 Task: Create a task  Improve UI/UX of the app on mobile devices , assign it to team member softage.7@softage.net in the project Transpire and update the status of the task to  Off Track , set the priority of the task to Medium.
Action: Mouse moved to (68, 412)
Screenshot: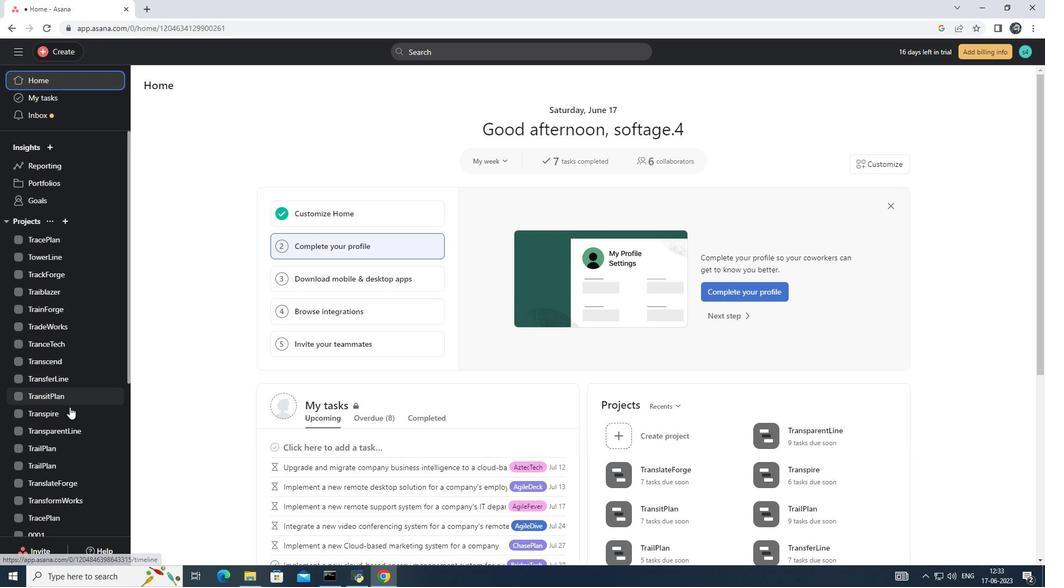 
Action: Mouse pressed left at (68, 412)
Screenshot: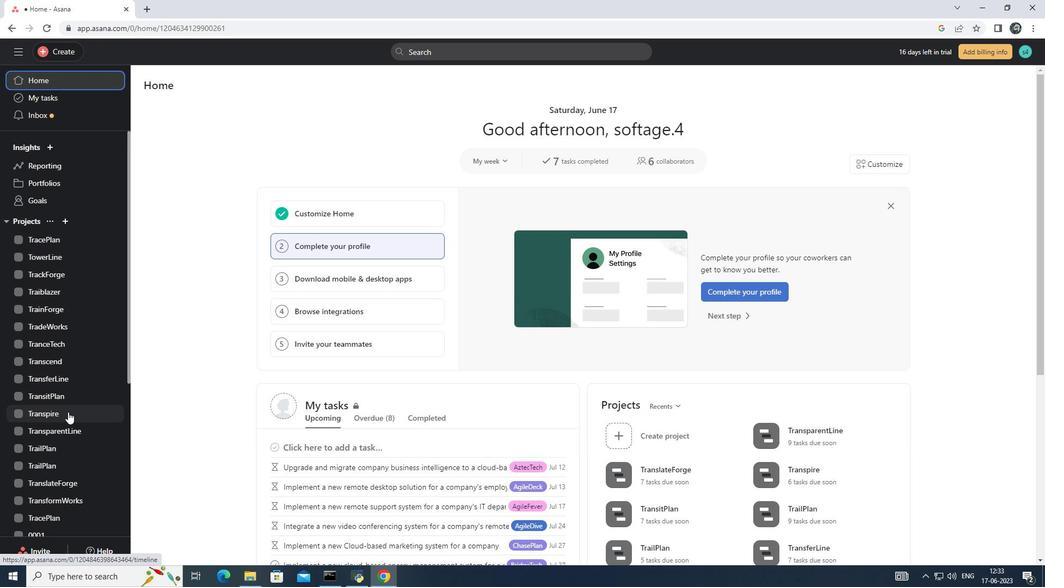 
Action: Mouse moved to (289, 227)
Screenshot: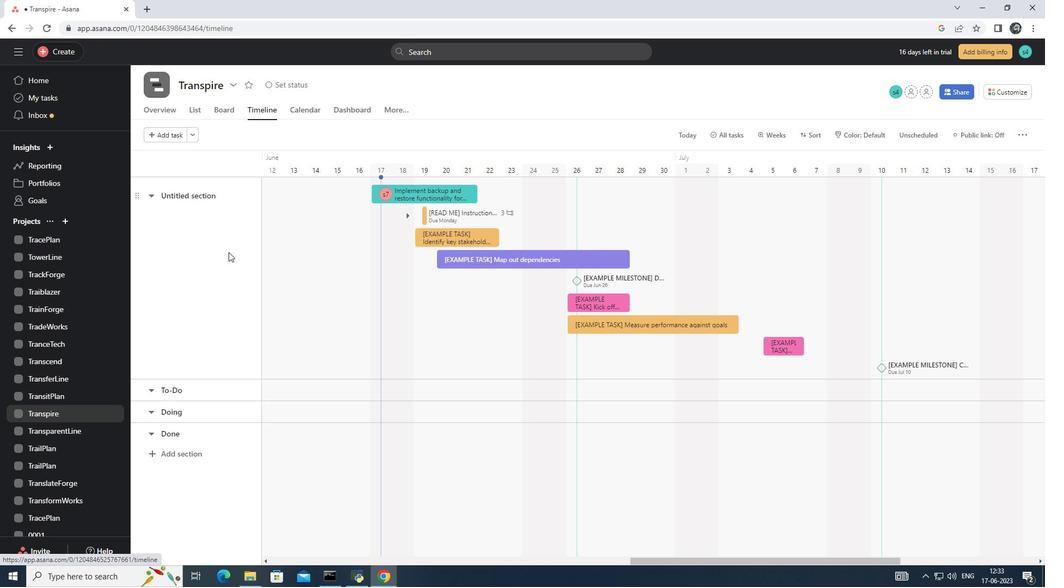 
Action: Mouse scrolled (289, 228) with delta (0, 0)
Screenshot: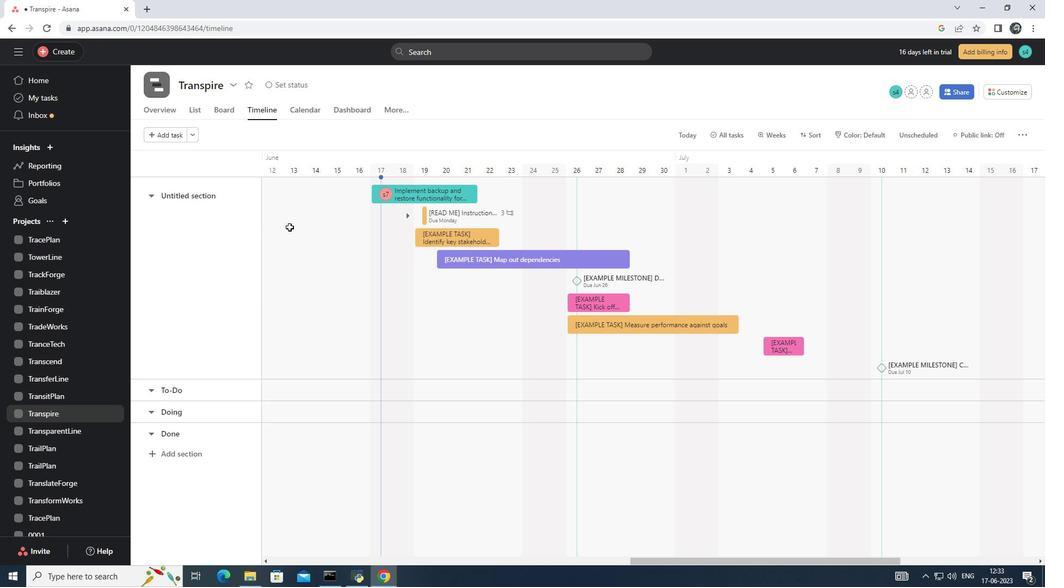 
Action: Mouse scrolled (289, 228) with delta (0, 0)
Screenshot: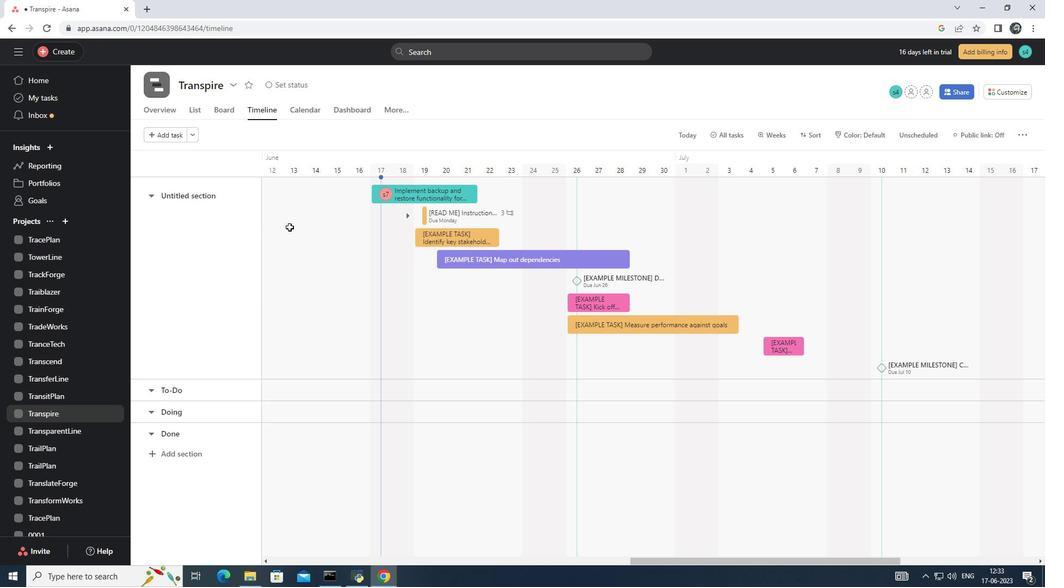 
Action: Mouse moved to (163, 130)
Screenshot: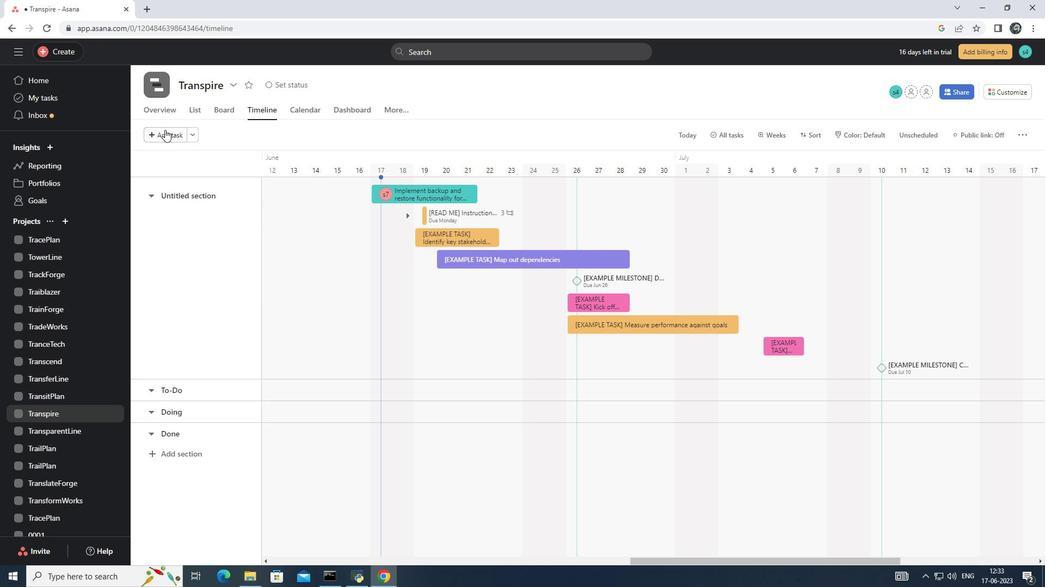
Action: Mouse pressed left at (163, 130)
Screenshot: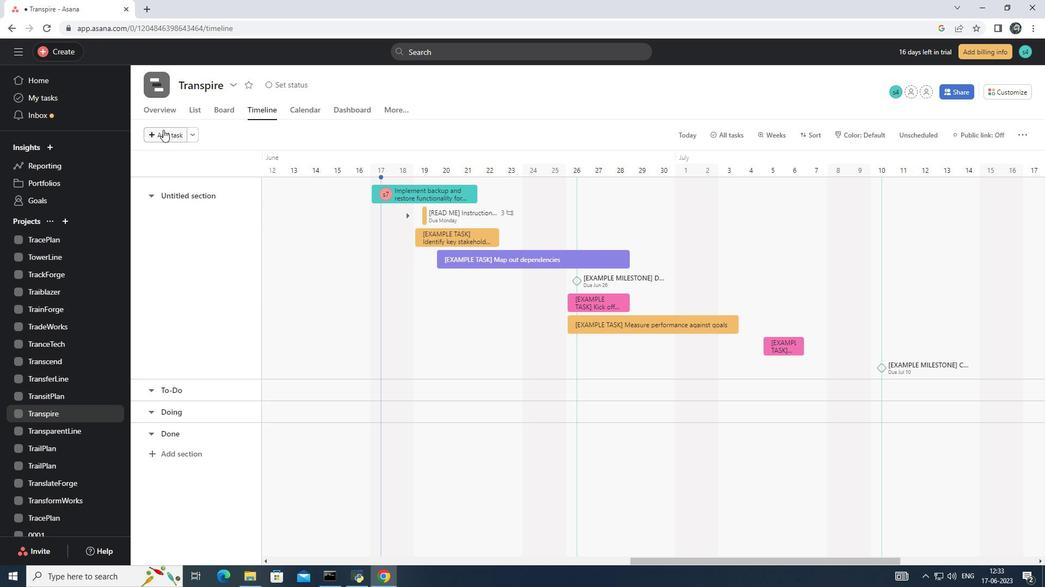 
Action: Mouse moved to (397, 197)
Screenshot: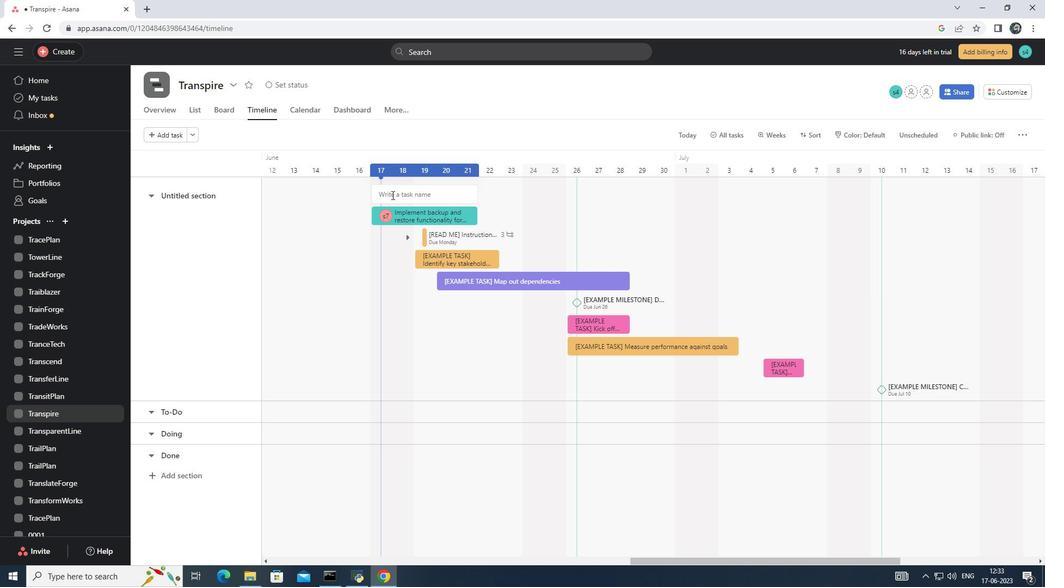 
Action: Mouse pressed left at (397, 197)
Screenshot: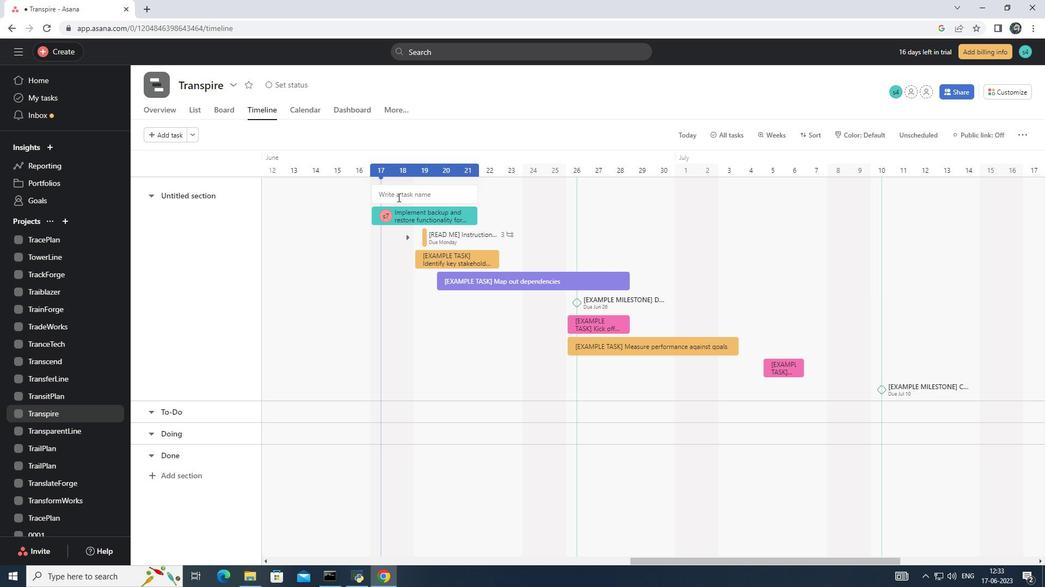 
Action: Mouse moved to (398, 197)
Screenshot: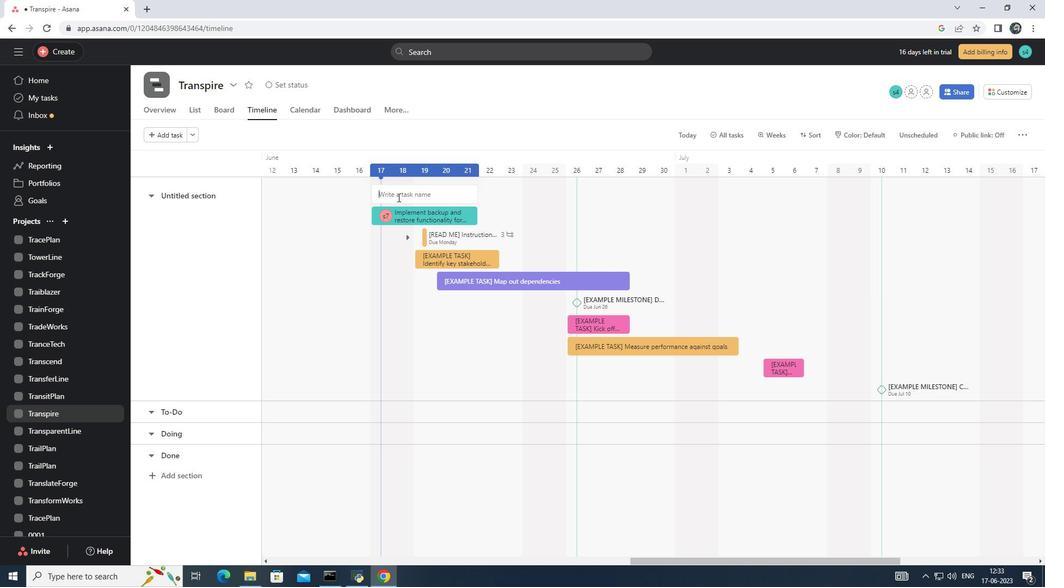 
Action: Key pressed <Key.shift>Improve<Key.space><Key.shift>UI/<Key.shift>UX<Key.space>of<Key.space>the<Key.space>app<Key.space>on<Key.space>mobile<Key.space>devices
Screenshot: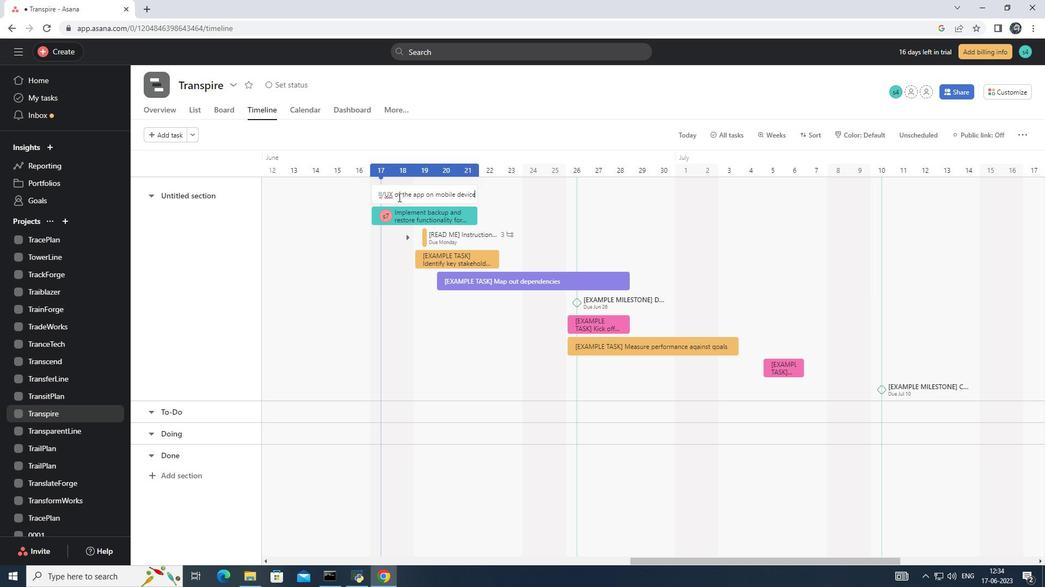
Action: Mouse moved to (438, 180)
Screenshot: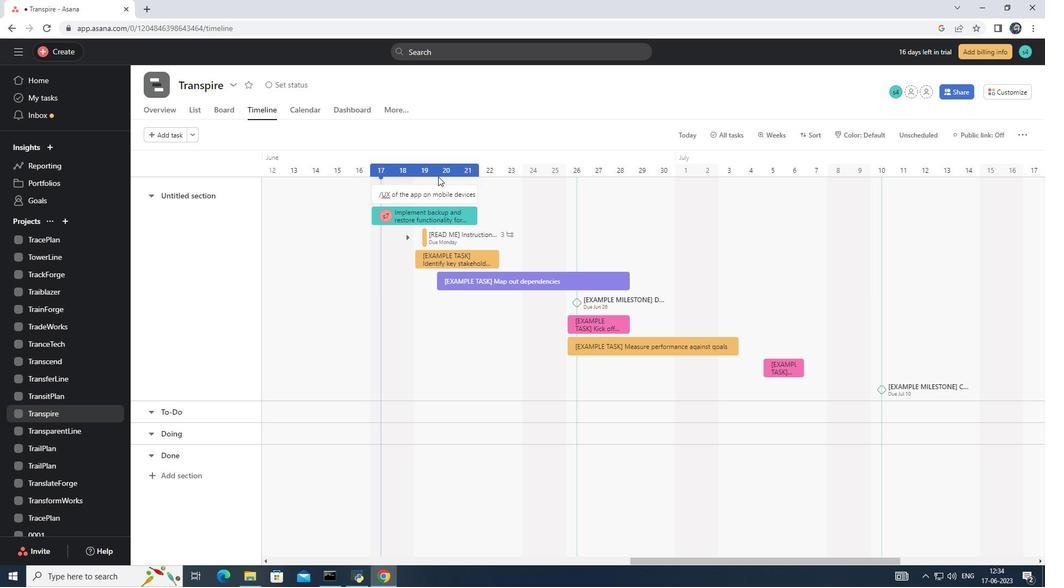 
Action: Key pressed <Key.enter>
Screenshot: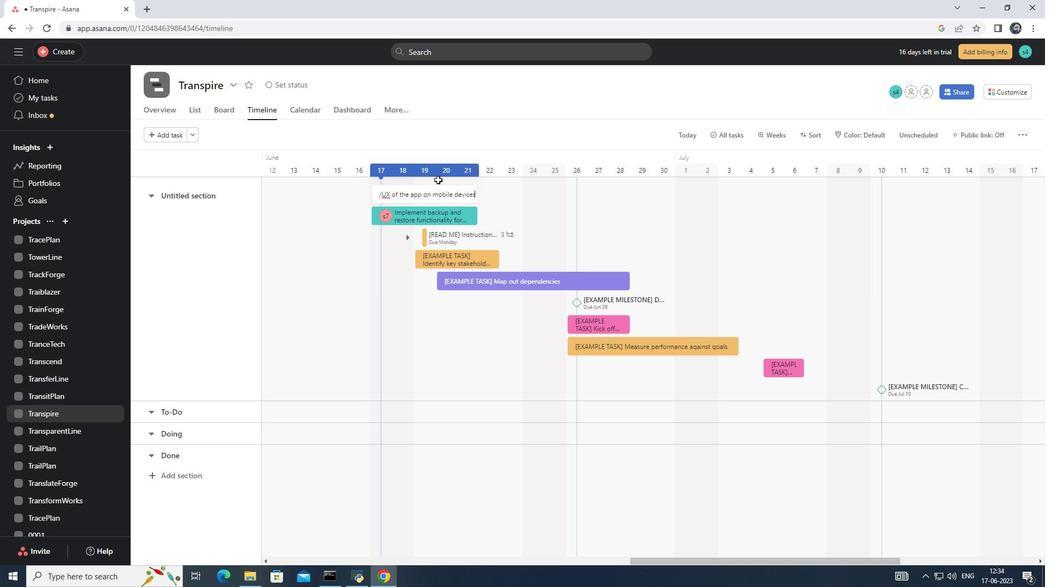 
Action: Mouse moved to (430, 193)
Screenshot: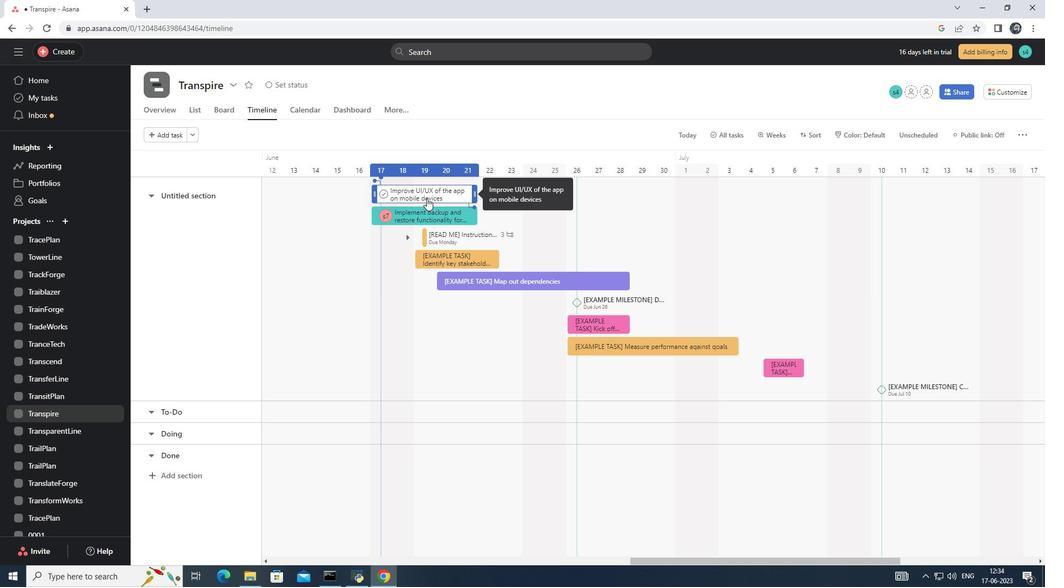 
Action: Mouse pressed left at (430, 193)
Screenshot: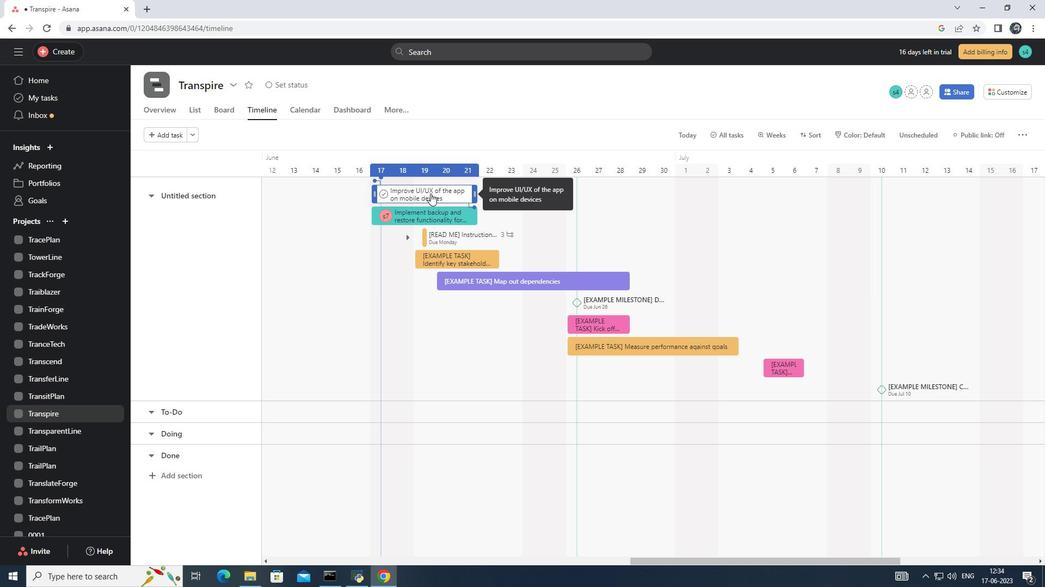 
Action: Mouse moved to (772, 189)
Screenshot: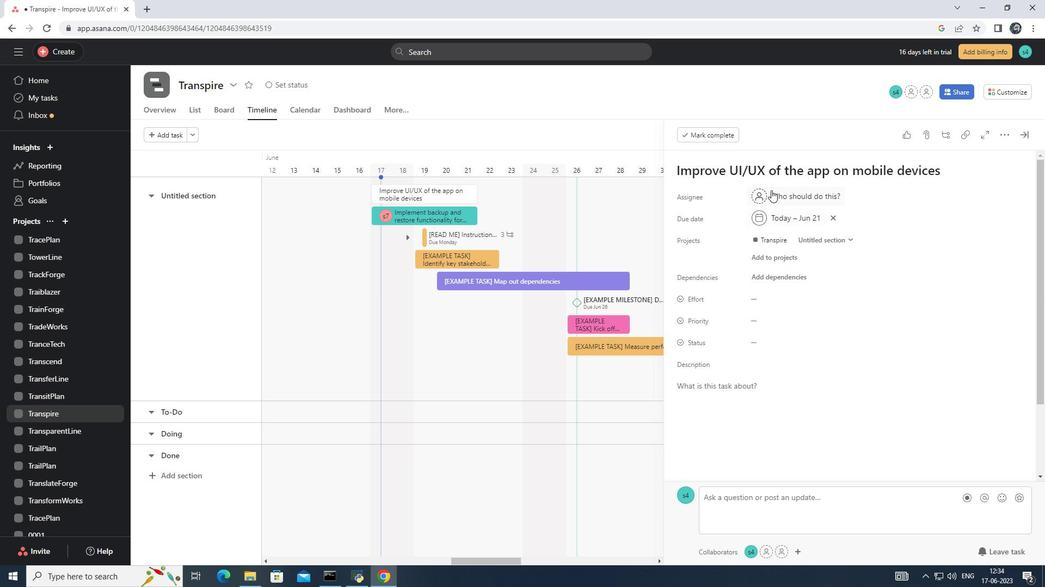 
Action: Mouse pressed left at (772, 189)
Screenshot: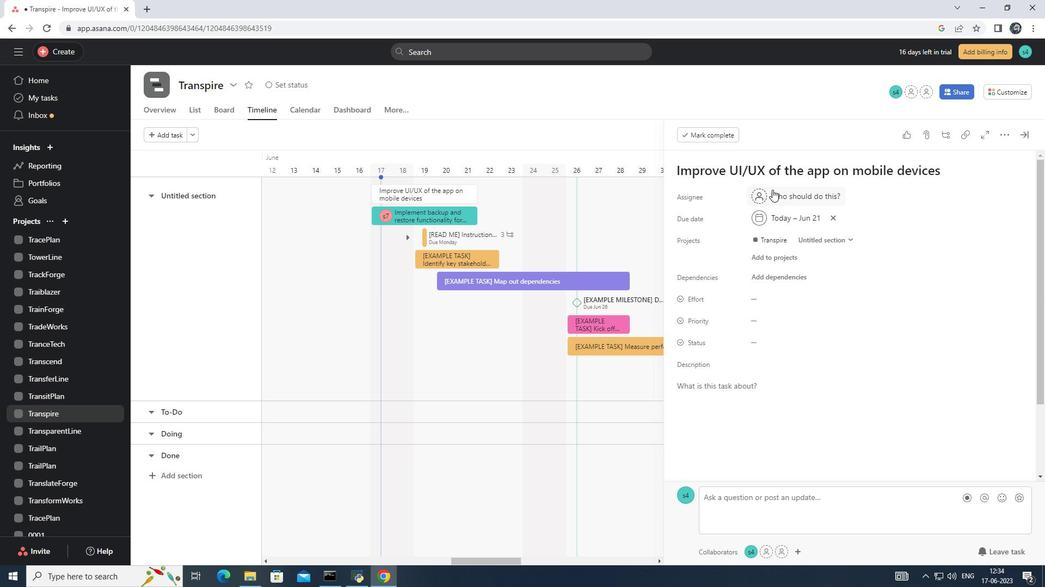 
Action: Key pressed softage.7<Key.shift>@softage.net<Key.enter>
Screenshot: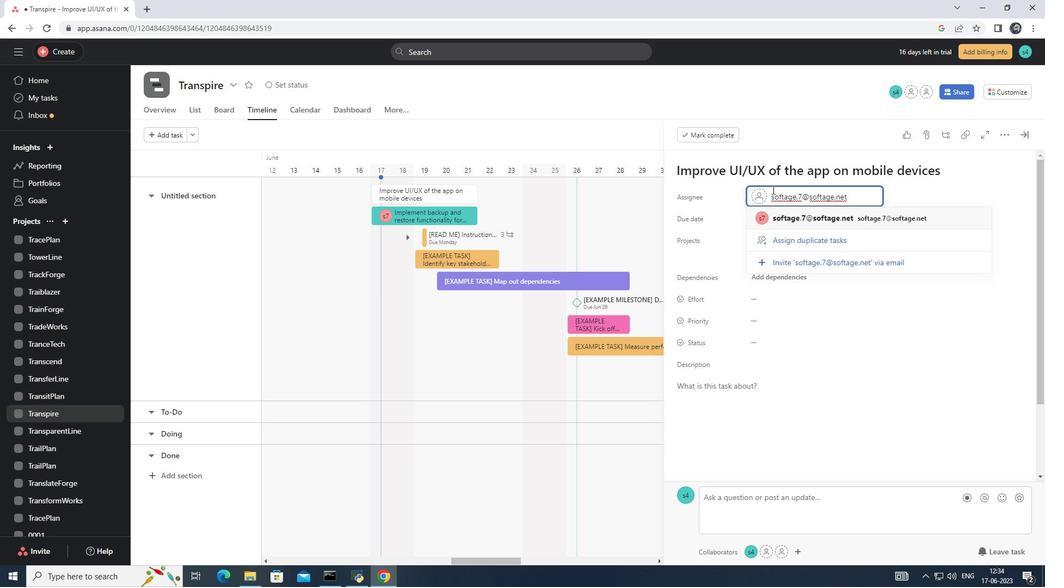 
Action: Mouse moved to (794, 341)
Screenshot: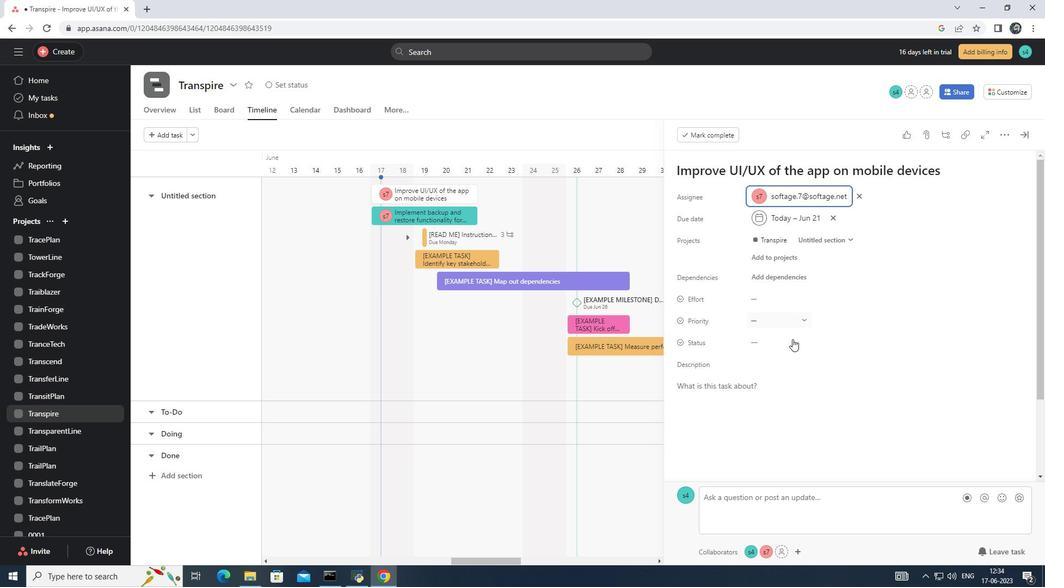 
Action: Mouse pressed left at (794, 341)
Screenshot: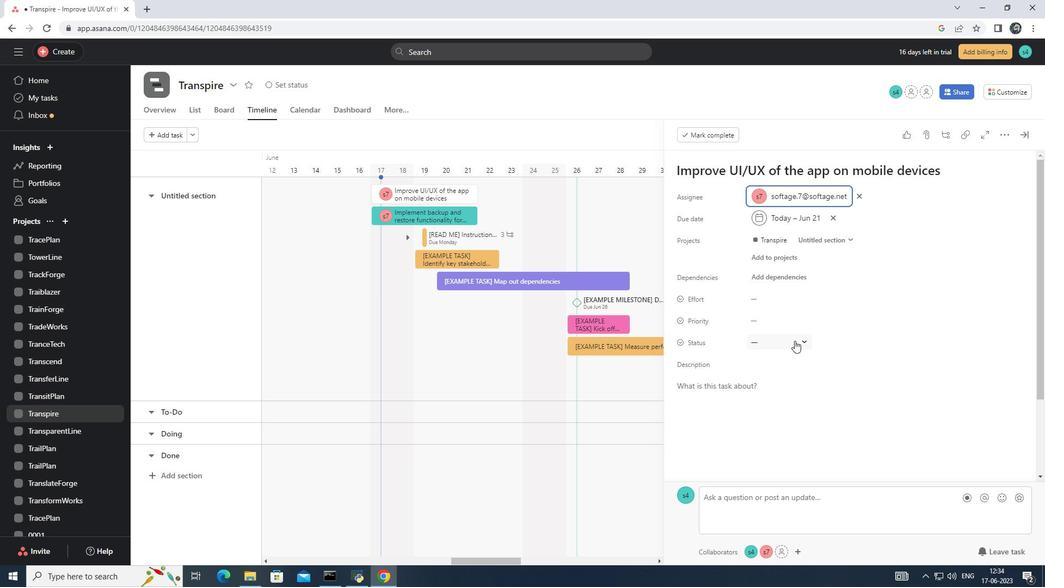 
Action: Mouse moved to (815, 416)
Screenshot: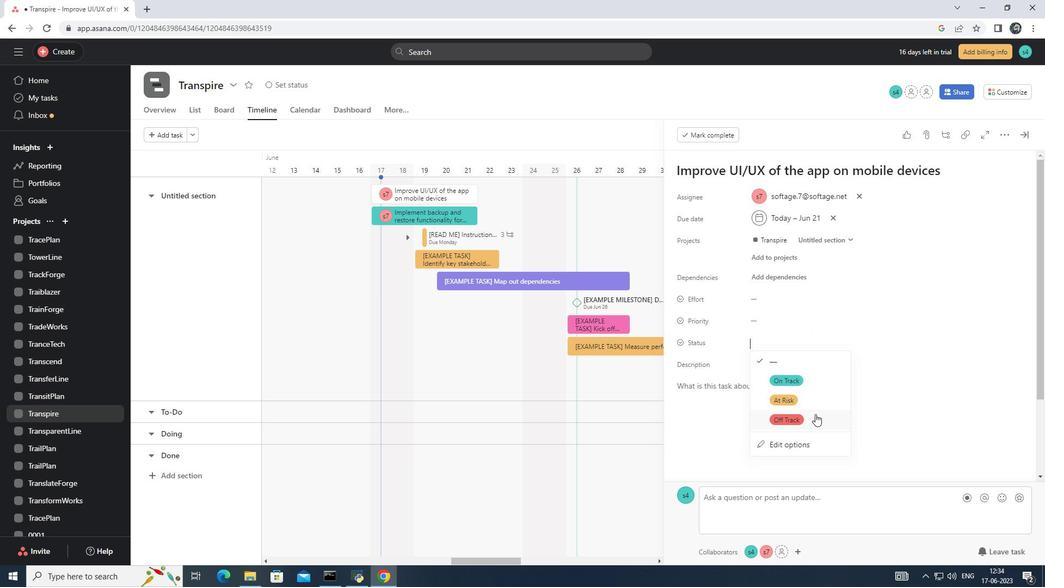 
Action: Mouse pressed left at (815, 416)
Screenshot: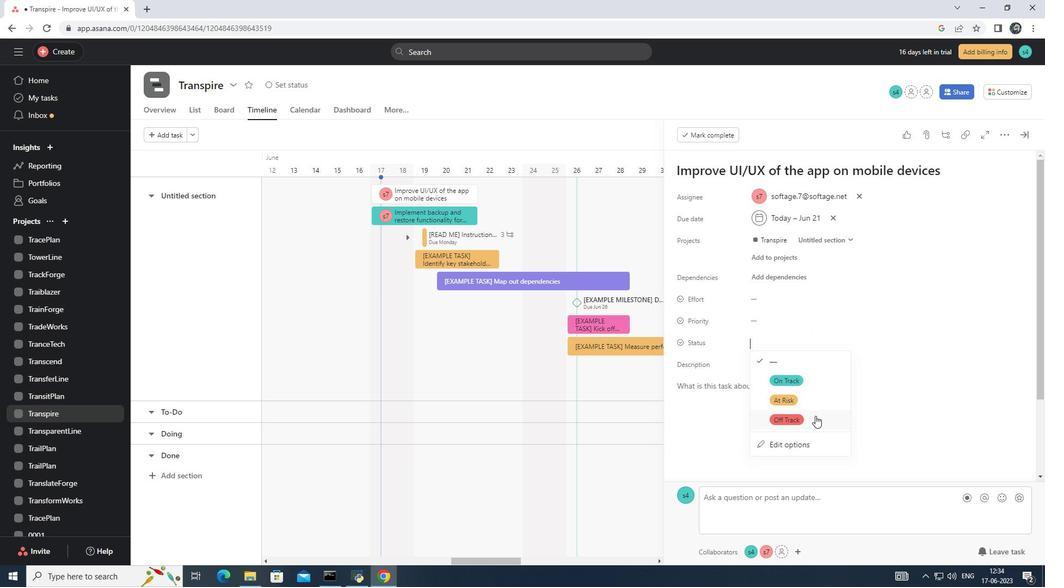 
Action: Mouse moved to (786, 322)
Screenshot: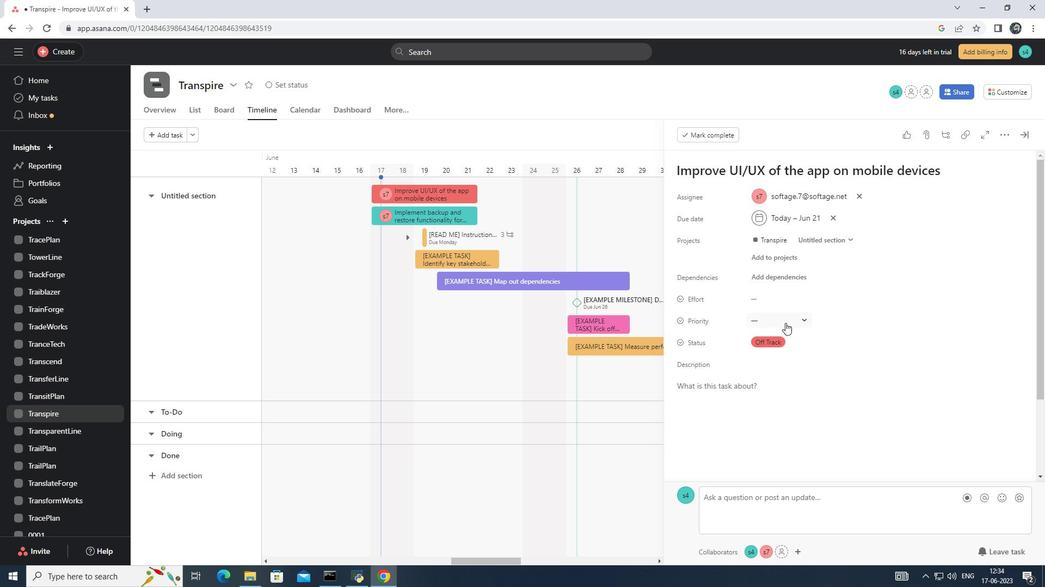 
Action: Mouse pressed left at (786, 322)
Screenshot: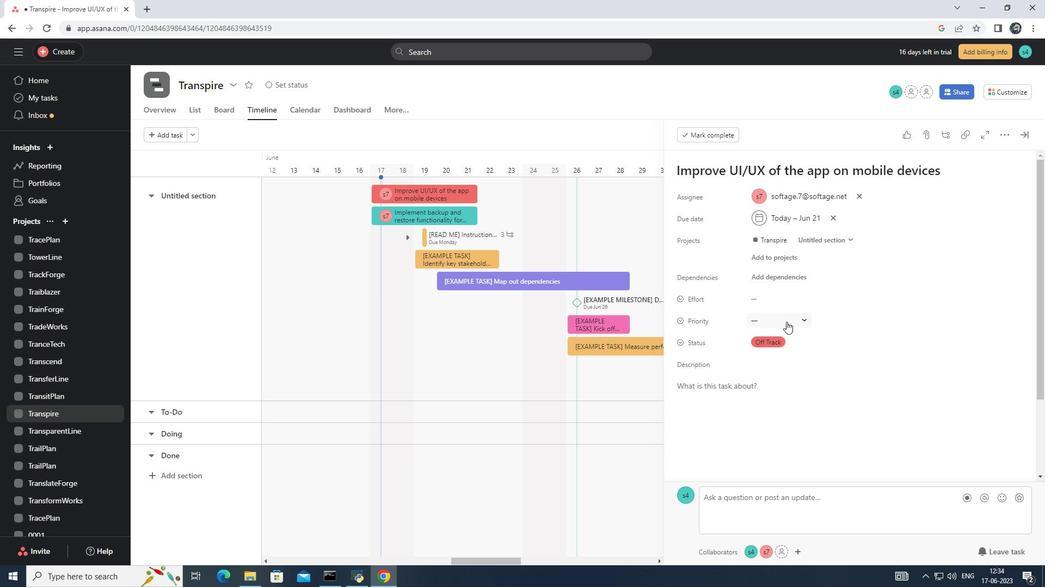 
Action: Mouse moved to (807, 375)
Screenshot: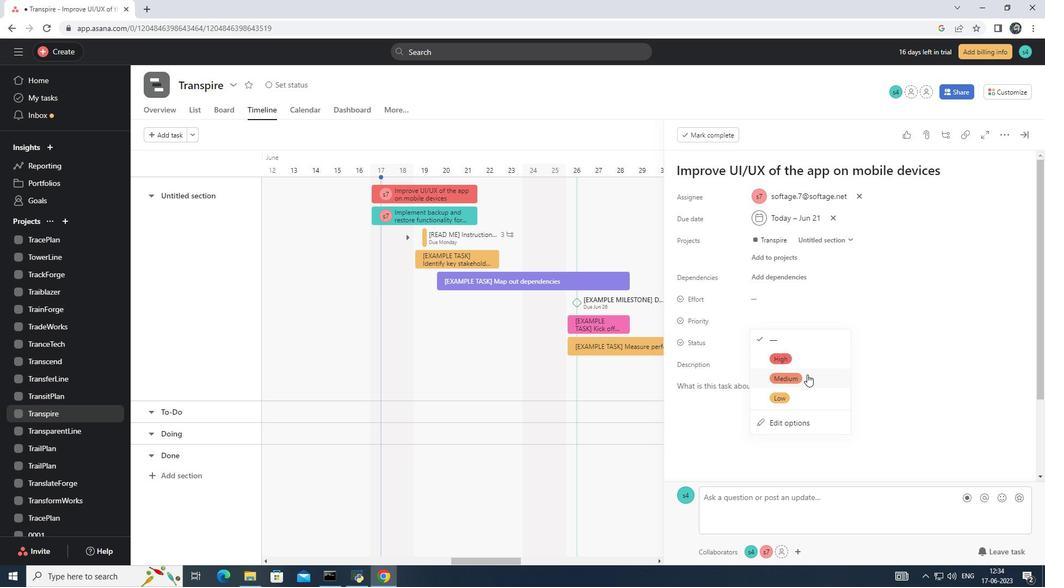 
Action: Mouse pressed left at (807, 375)
Screenshot: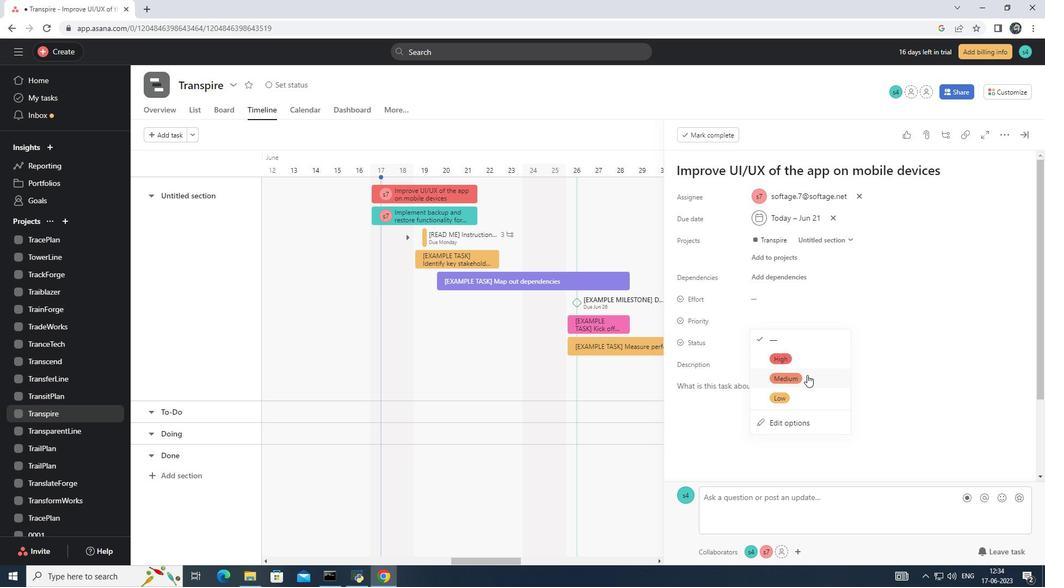 
